 Task: Look for products in the category "Canned Cocktails" from Playa Banderas only.
Action: Mouse moved to (703, 242)
Screenshot: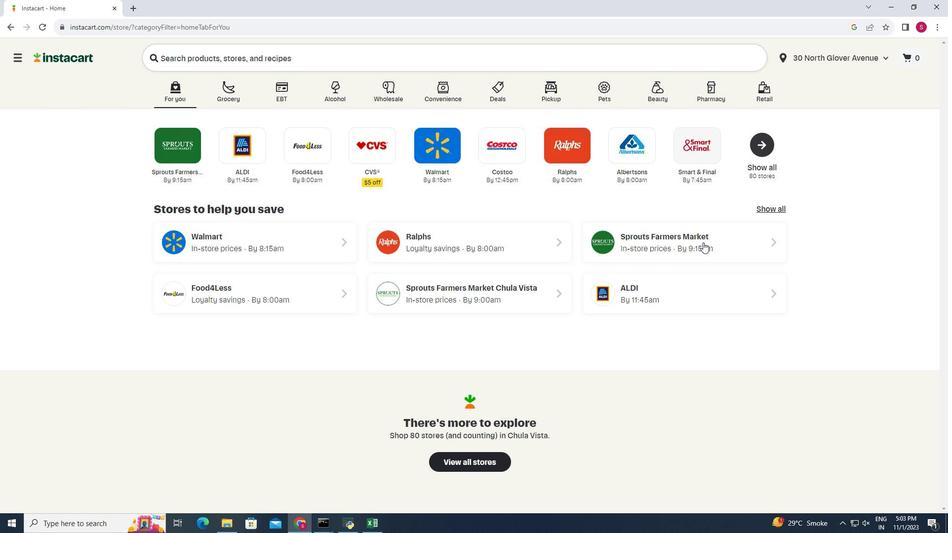 
Action: Mouse pressed left at (703, 242)
Screenshot: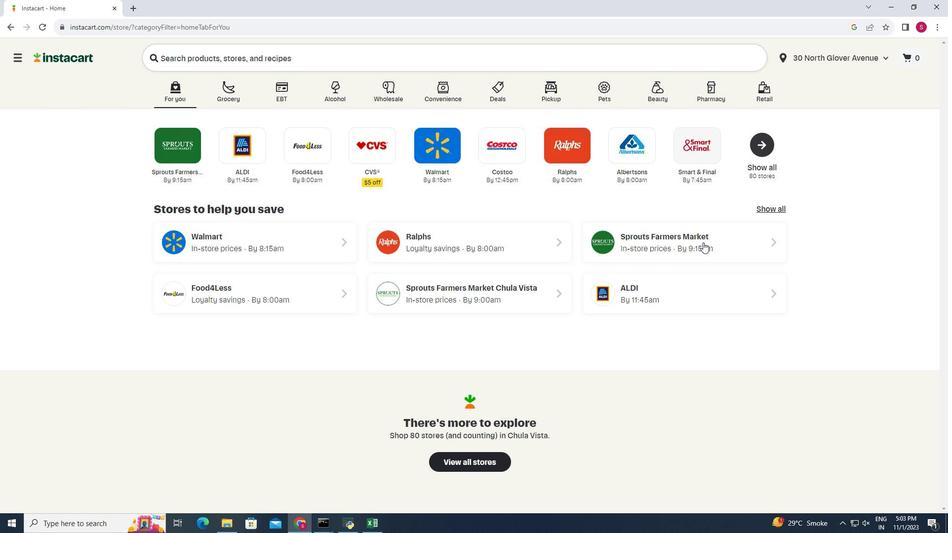 
Action: Mouse moved to (58, 488)
Screenshot: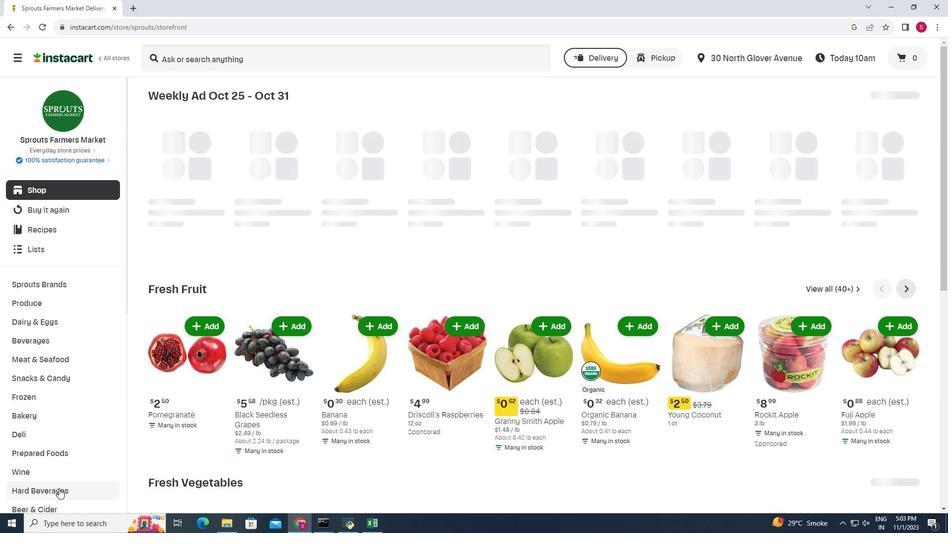 
Action: Mouse pressed left at (58, 488)
Screenshot: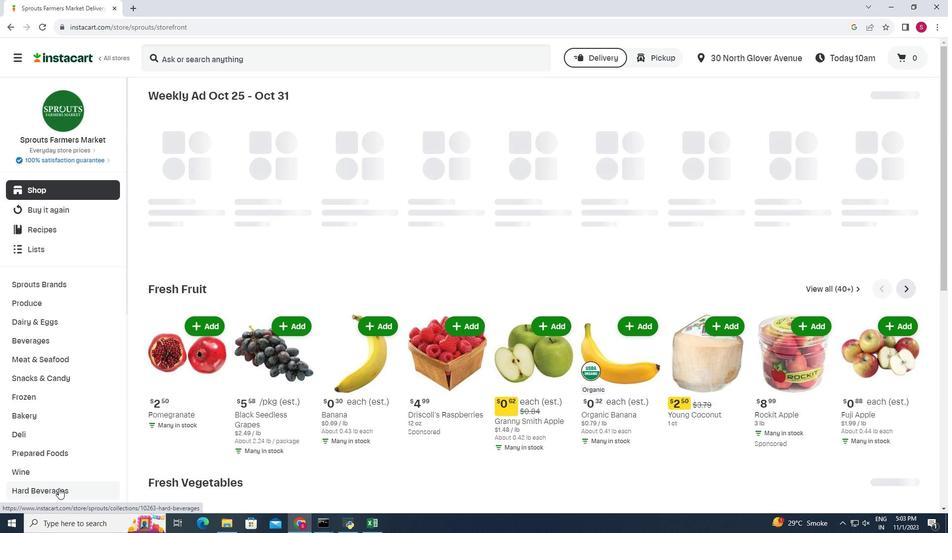 
Action: Mouse moved to (400, 124)
Screenshot: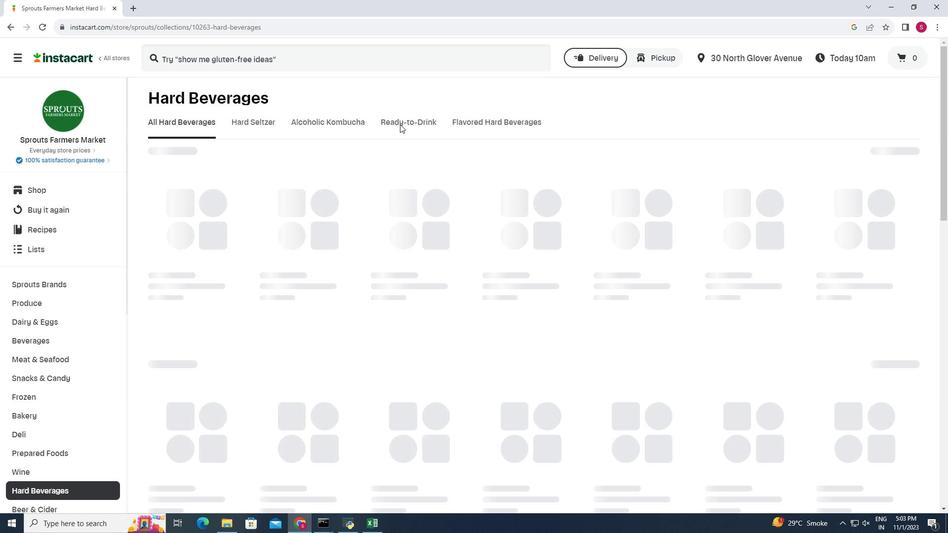 
Action: Mouse pressed left at (400, 124)
Screenshot: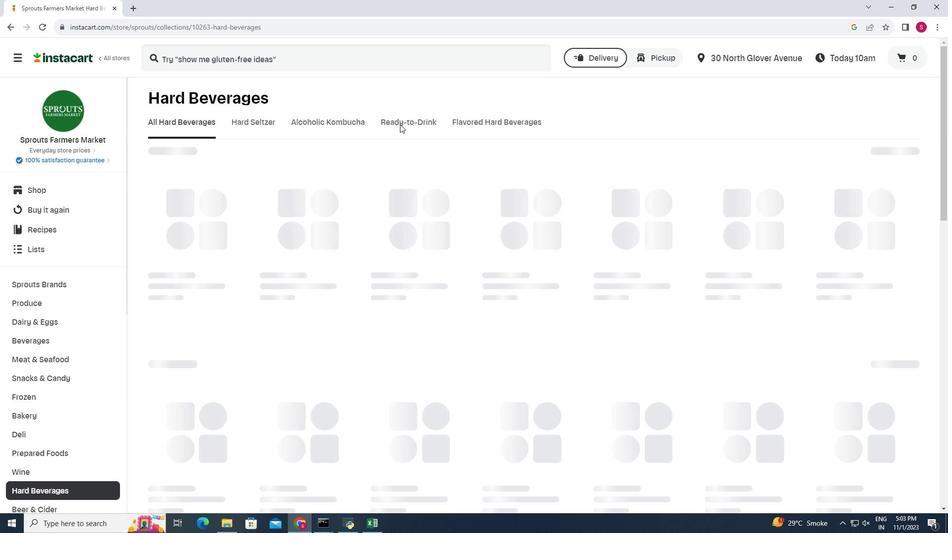 
Action: Mouse moved to (236, 299)
Screenshot: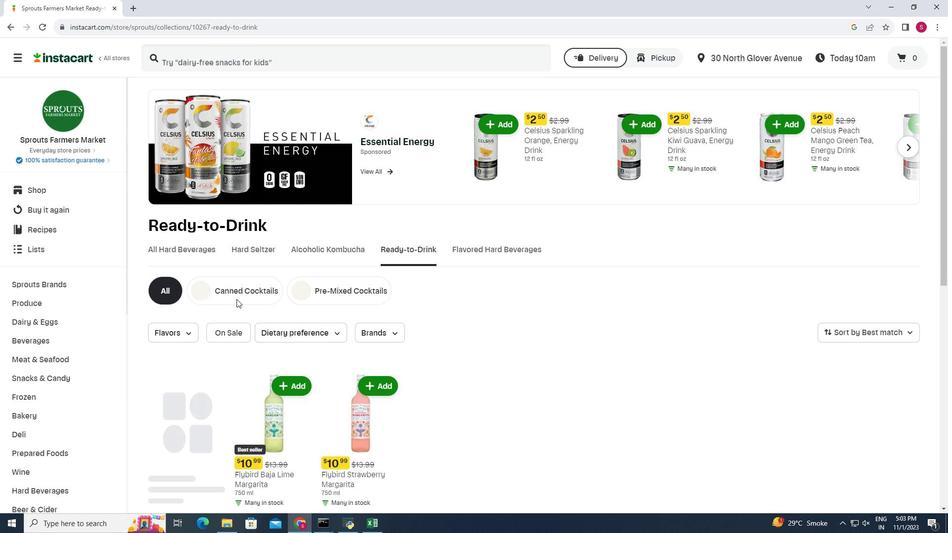 
Action: Mouse pressed left at (236, 299)
Screenshot: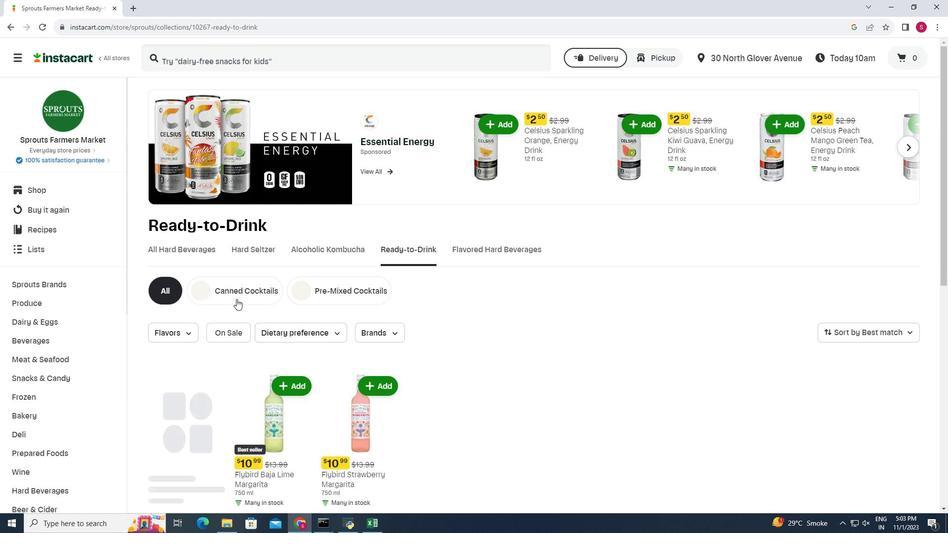 
Action: Mouse moved to (237, 330)
Screenshot: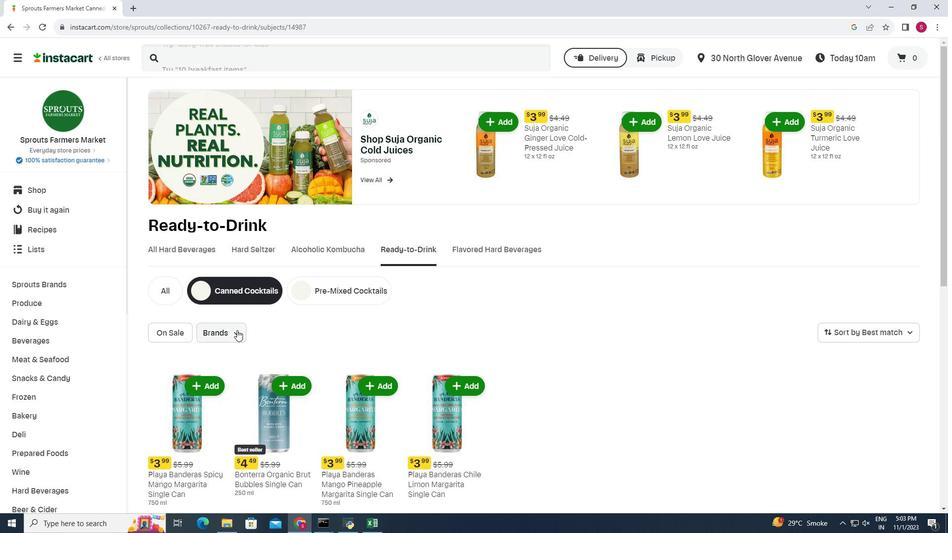 
Action: Mouse pressed left at (237, 330)
Screenshot: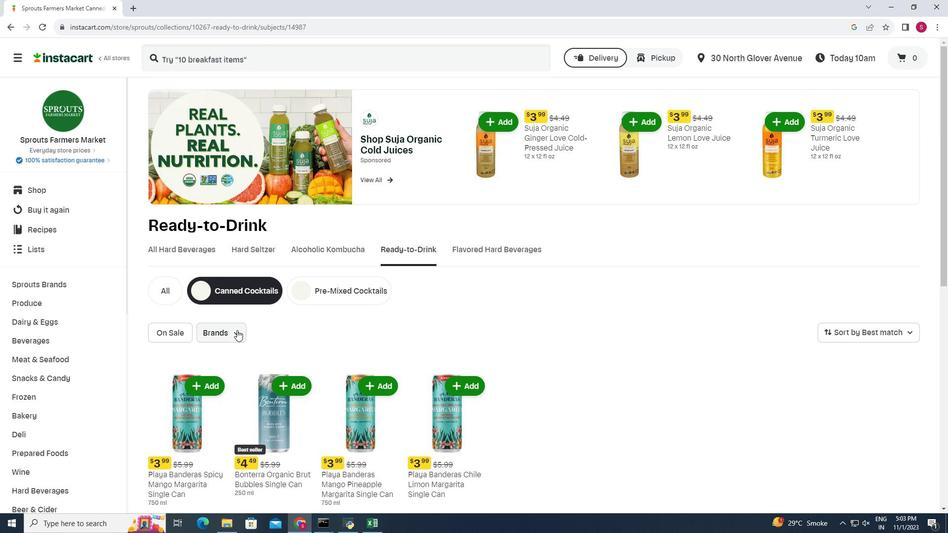 
Action: Mouse moved to (234, 365)
Screenshot: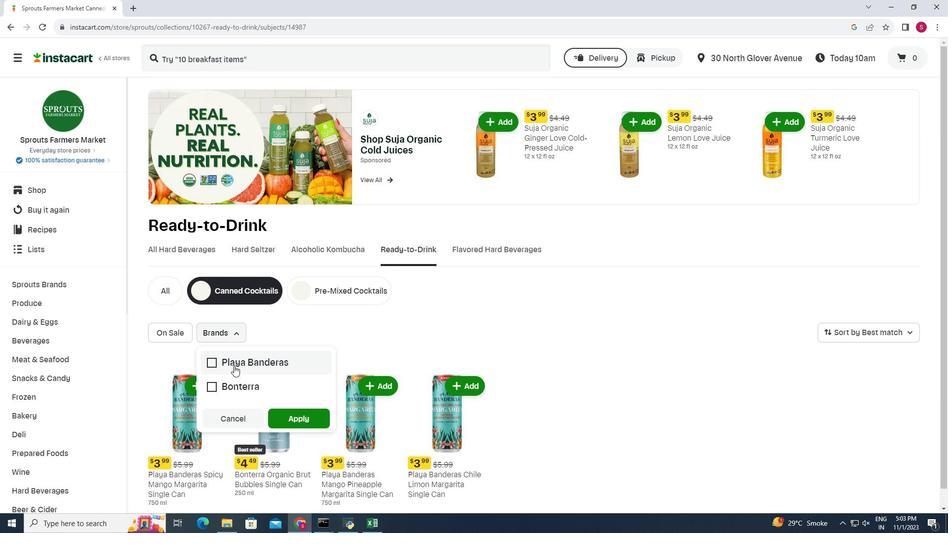 
Action: Mouse pressed left at (234, 365)
Screenshot: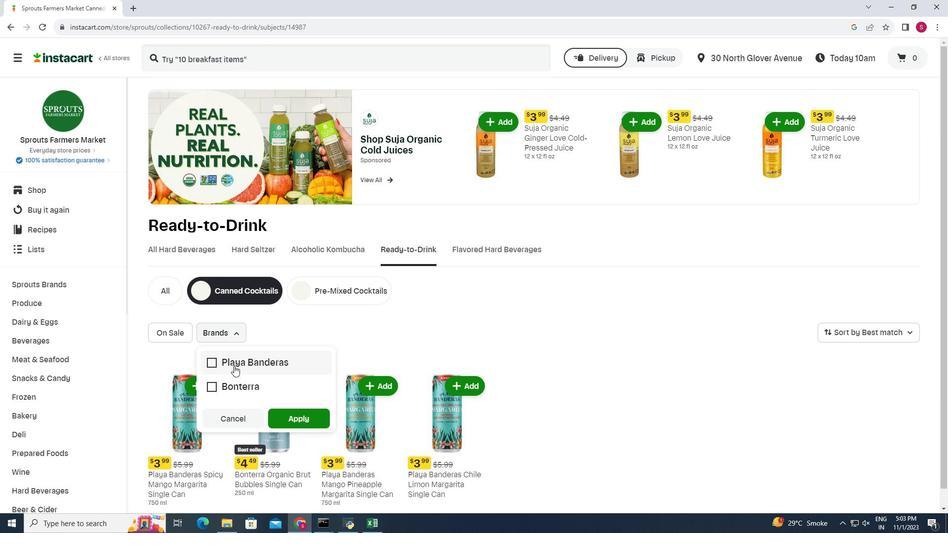
Action: Mouse moved to (295, 414)
Screenshot: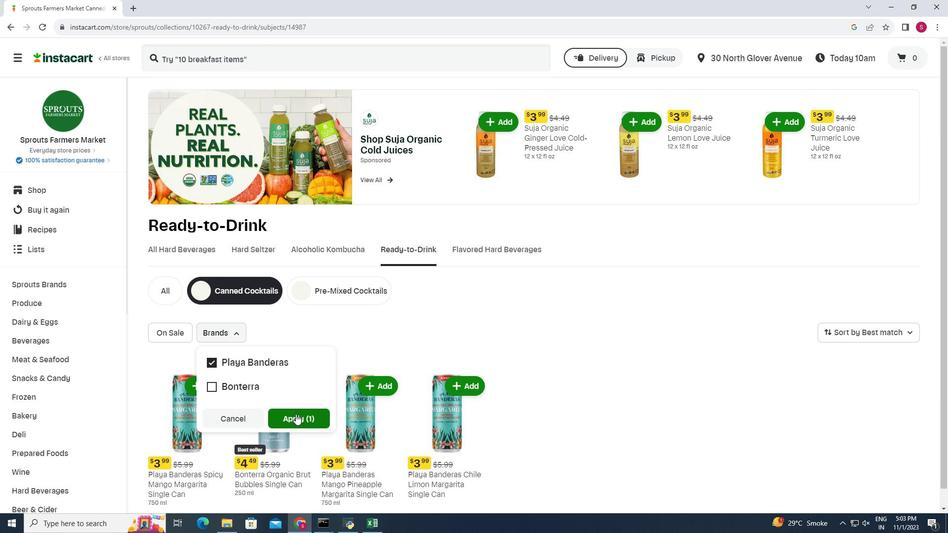 
Action: Mouse pressed left at (295, 414)
Screenshot: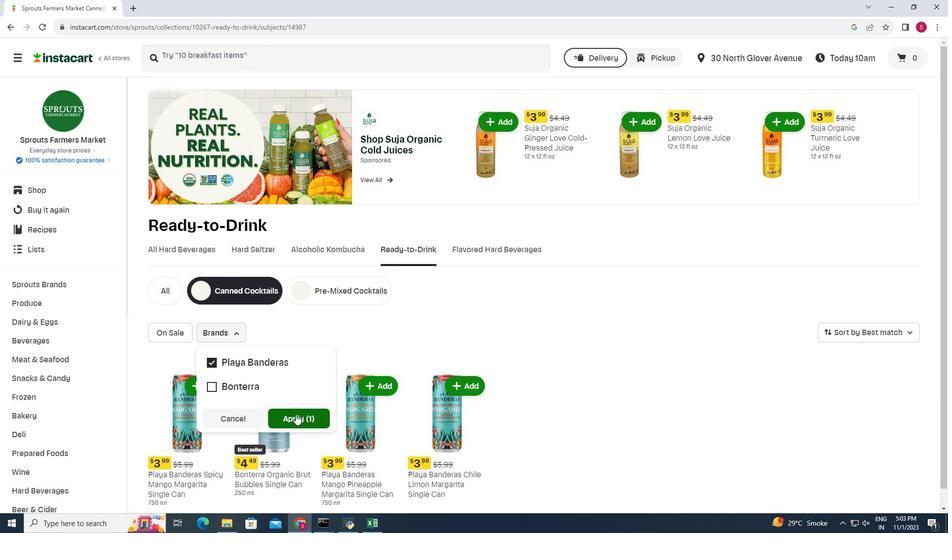 
Action: Mouse moved to (557, 327)
Screenshot: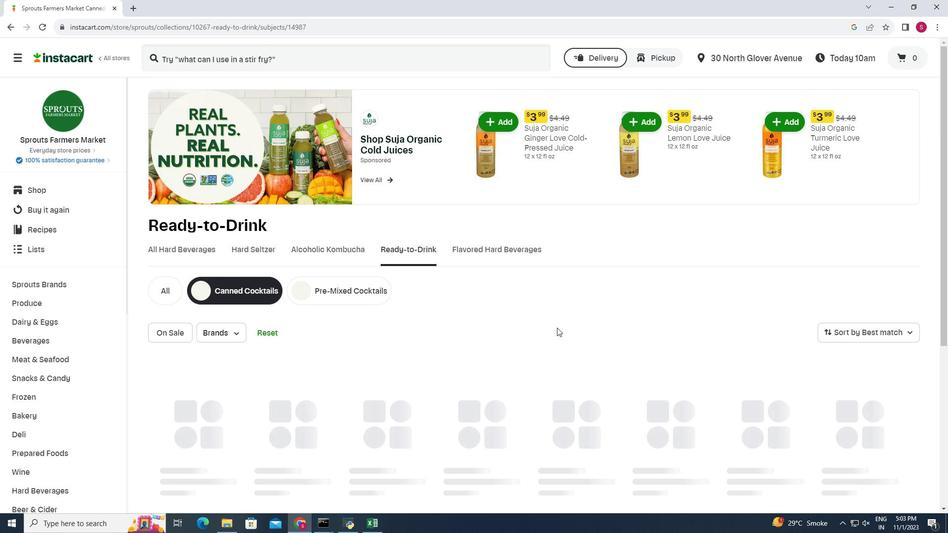 
Action: Mouse scrolled (557, 327) with delta (0, 0)
Screenshot: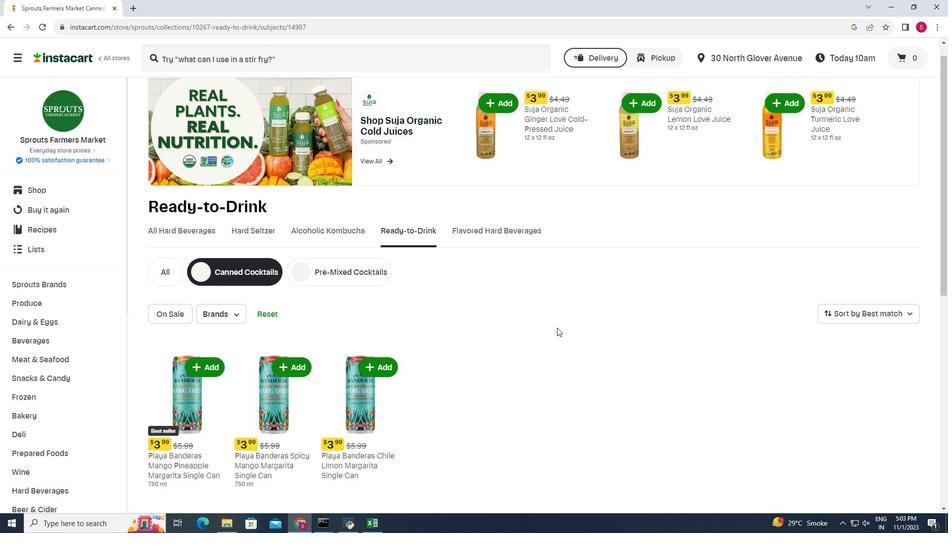 
Action: Mouse scrolled (557, 328) with delta (0, 0)
Screenshot: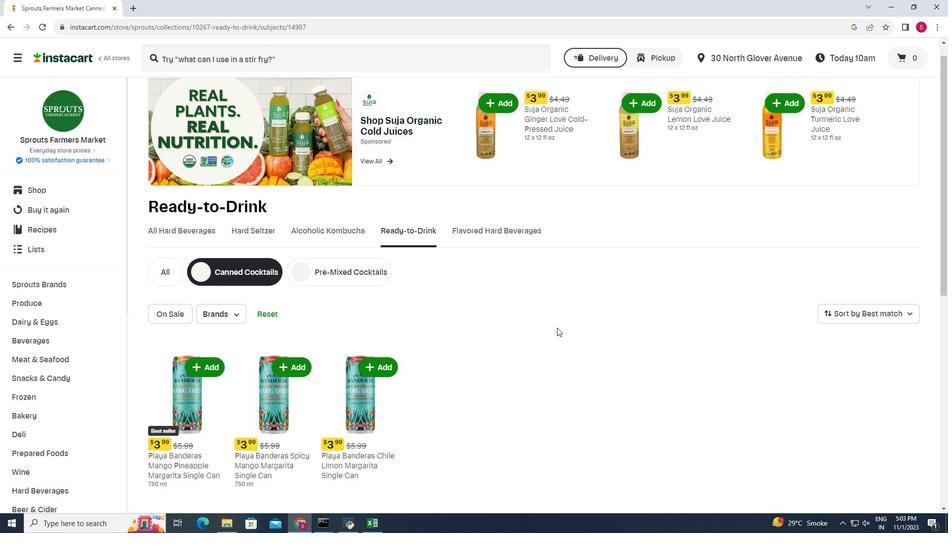 
Action: Mouse scrolled (557, 327) with delta (0, 0)
Screenshot: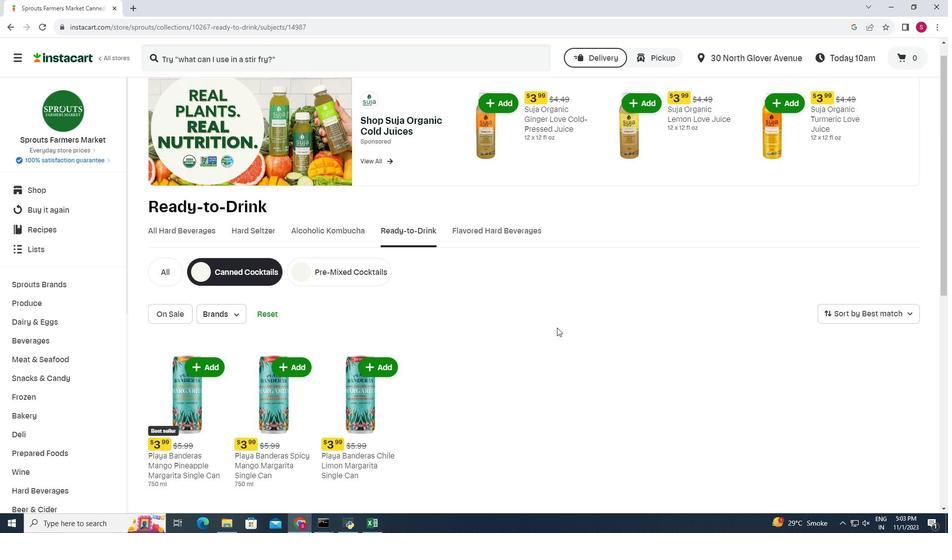 
Action: Mouse scrolled (557, 327) with delta (0, 0)
Screenshot: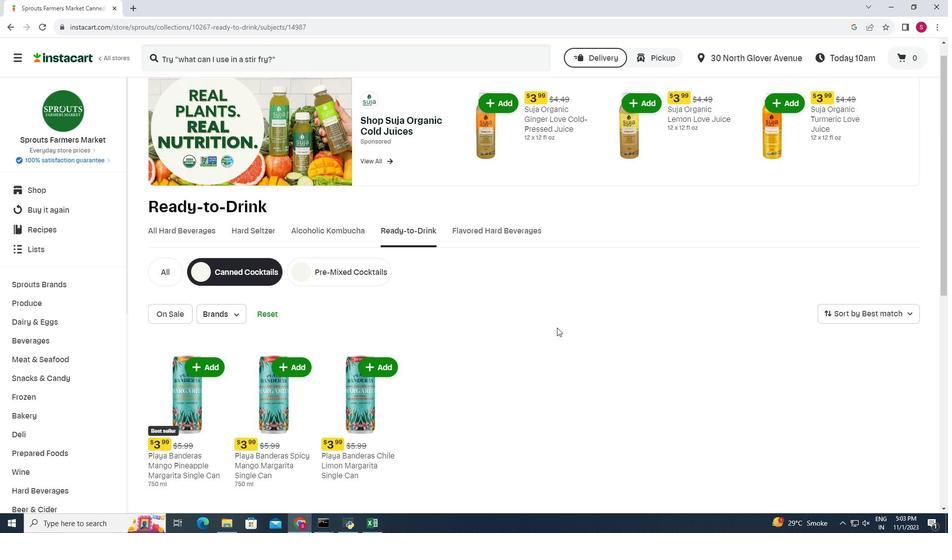 
Action: Mouse scrolled (557, 327) with delta (0, 0)
Screenshot: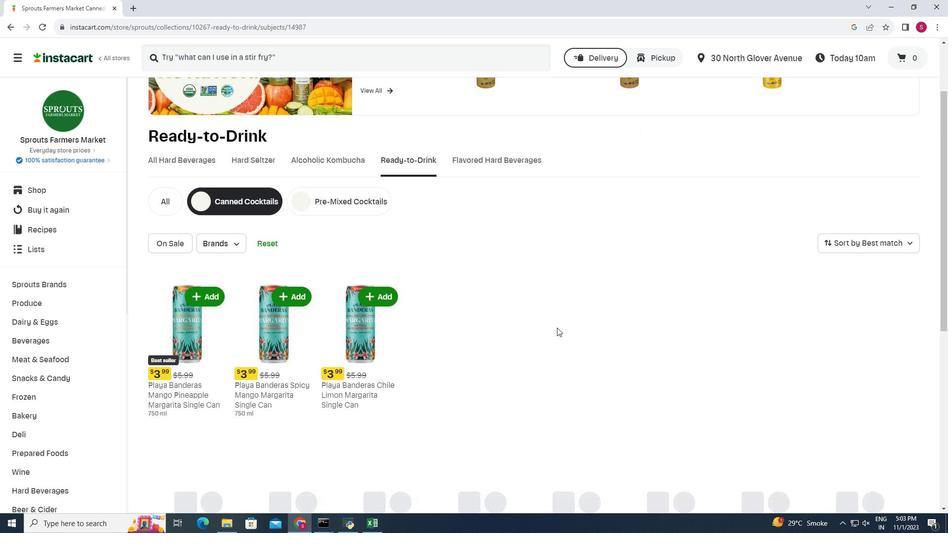 
Action: Mouse scrolled (557, 327) with delta (0, 0)
Screenshot: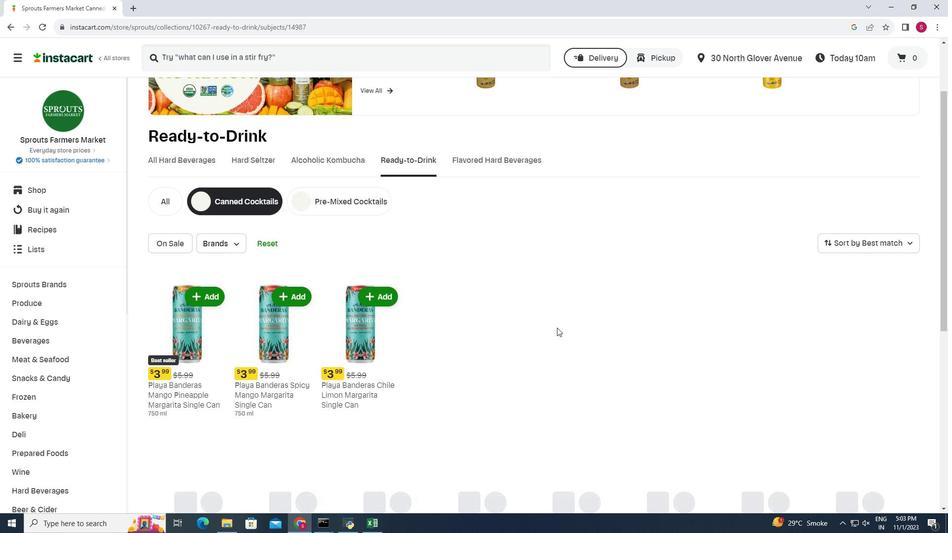 
